 Task: Edit the avatar of the profile "Smith" to Football.
Action: Mouse moved to (1047, 32)
Screenshot: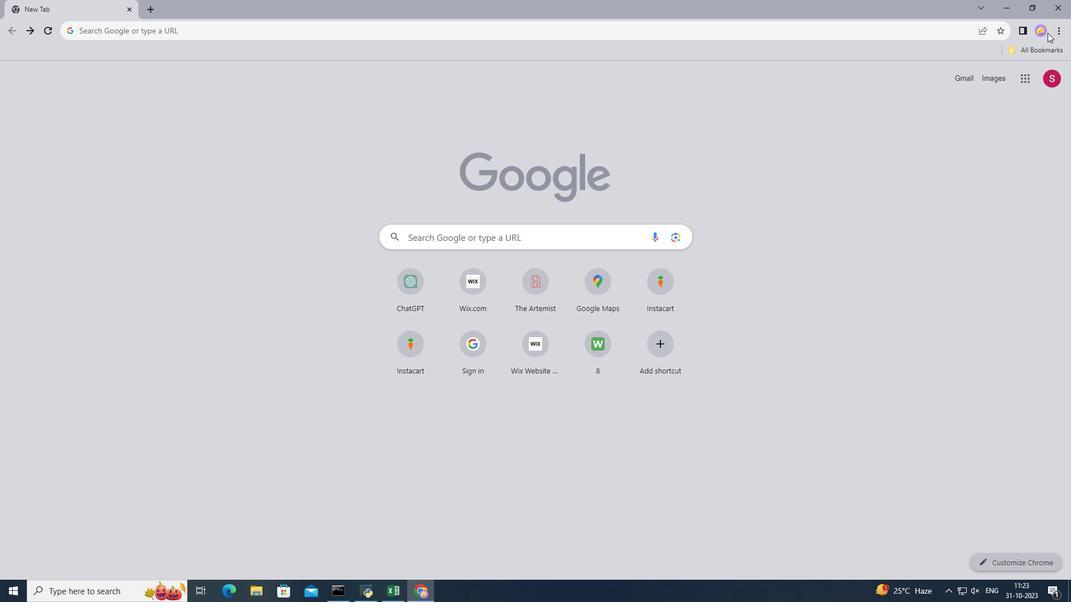 
Action: Mouse pressed left at (1047, 32)
Screenshot: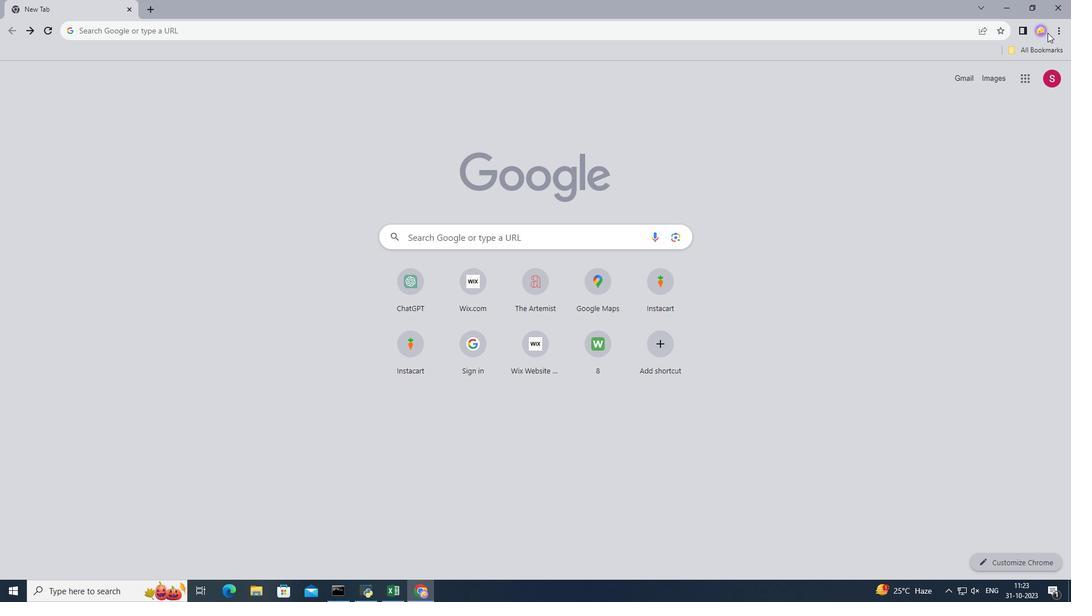 
Action: Mouse moved to (1029, 281)
Screenshot: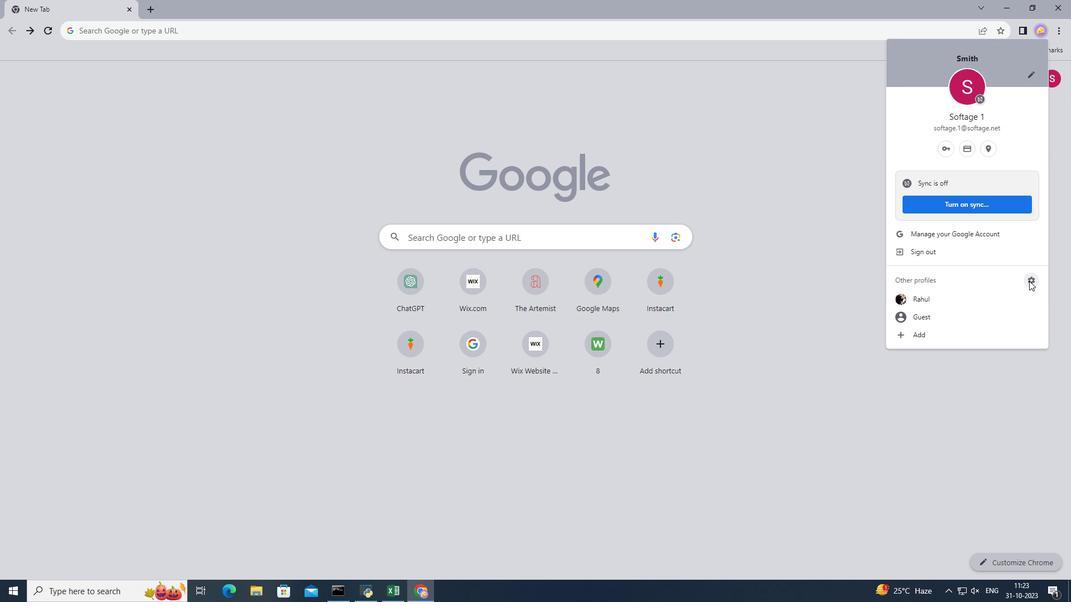 
Action: Mouse pressed left at (1029, 281)
Screenshot: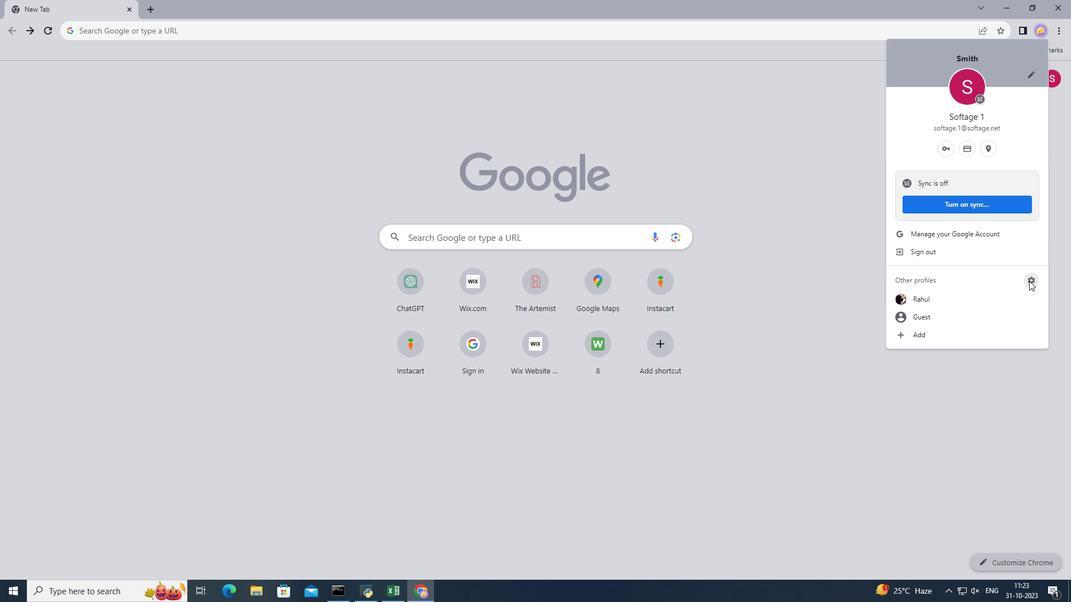 
Action: Mouse moved to (567, 300)
Screenshot: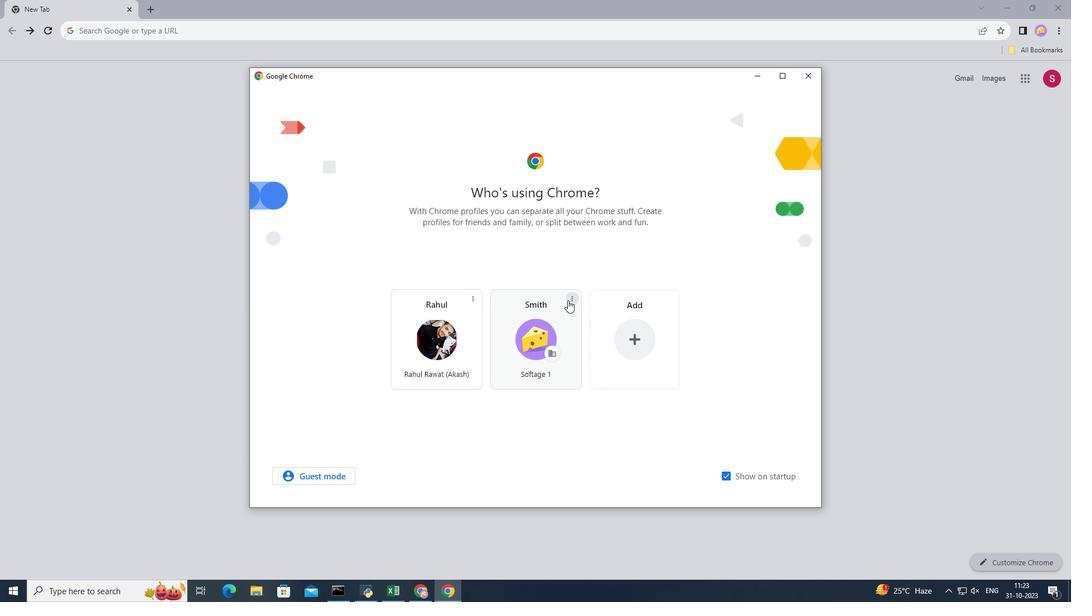 
Action: Mouse pressed left at (567, 300)
Screenshot: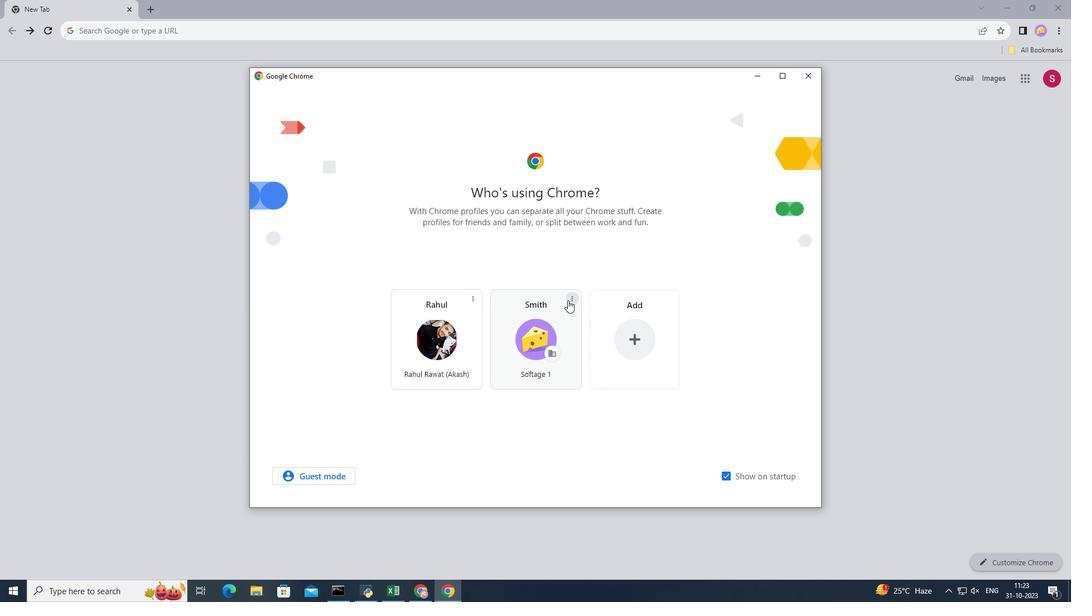 
Action: Mouse moved to (546, 312)
Screenshot: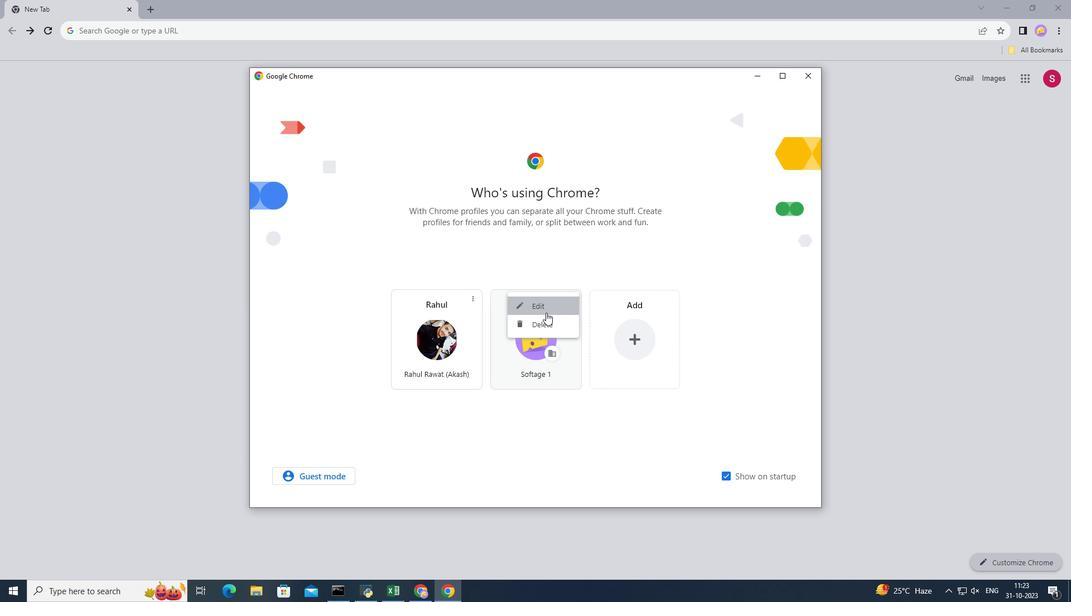 
Action: Mouse pressed left at (546, 312)
Screenshot: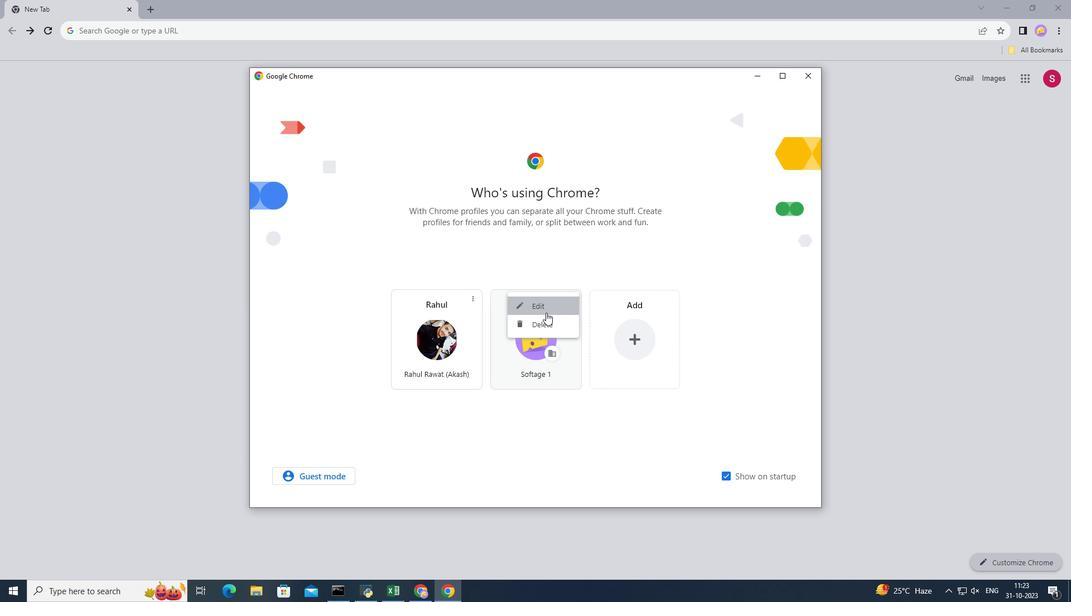 
Action: Mouse moved to (548, 309)
Screenshot: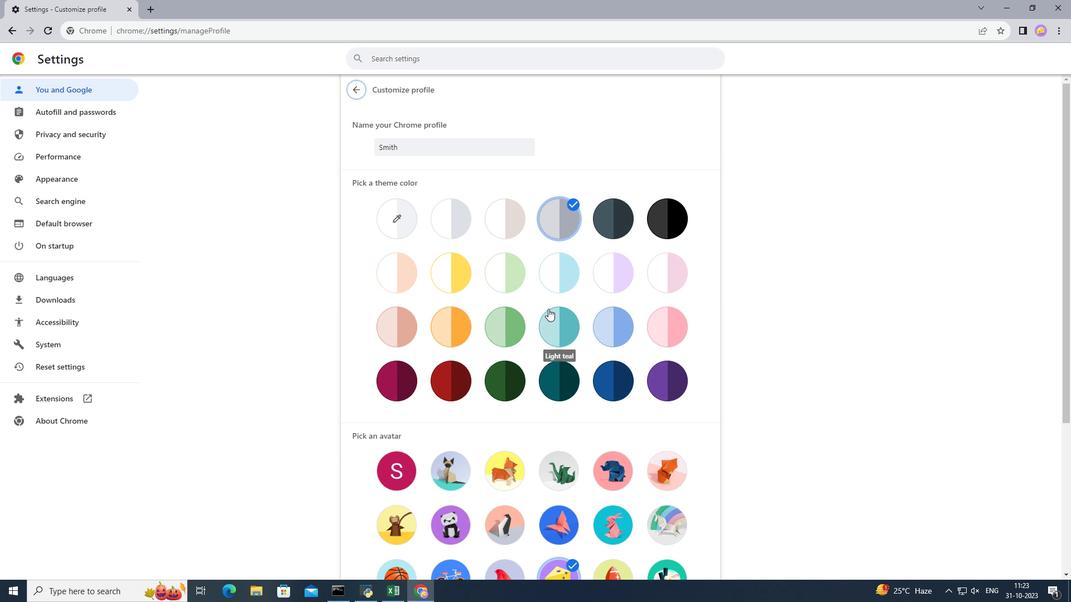 
Action: Mouse scrolled (548, 308) with delta (0, 0)
Screenshot: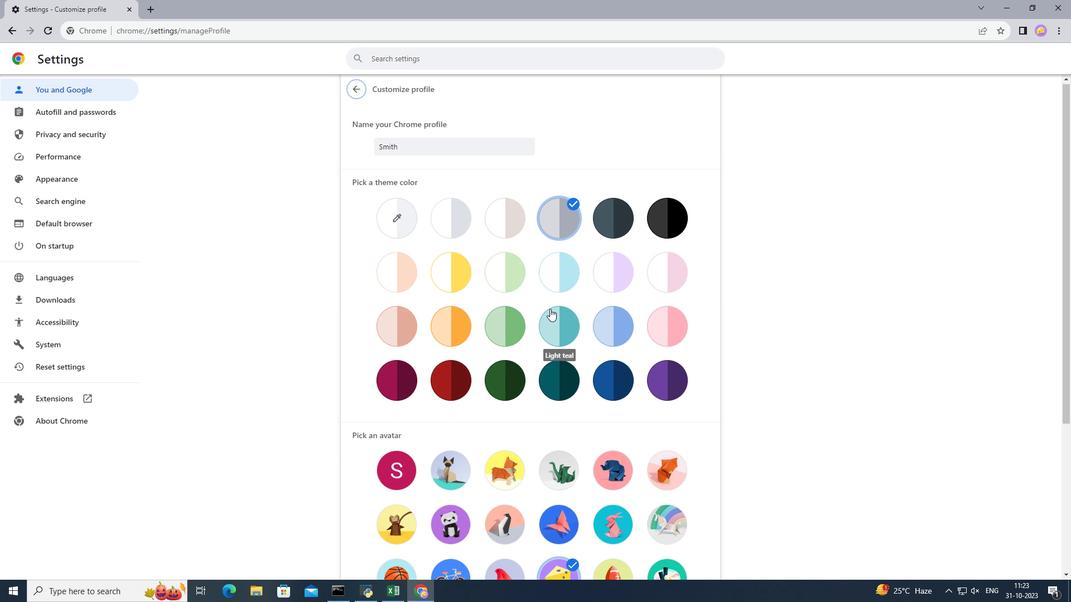 
Action: Mouse moved to (549, 309)
Screenshot: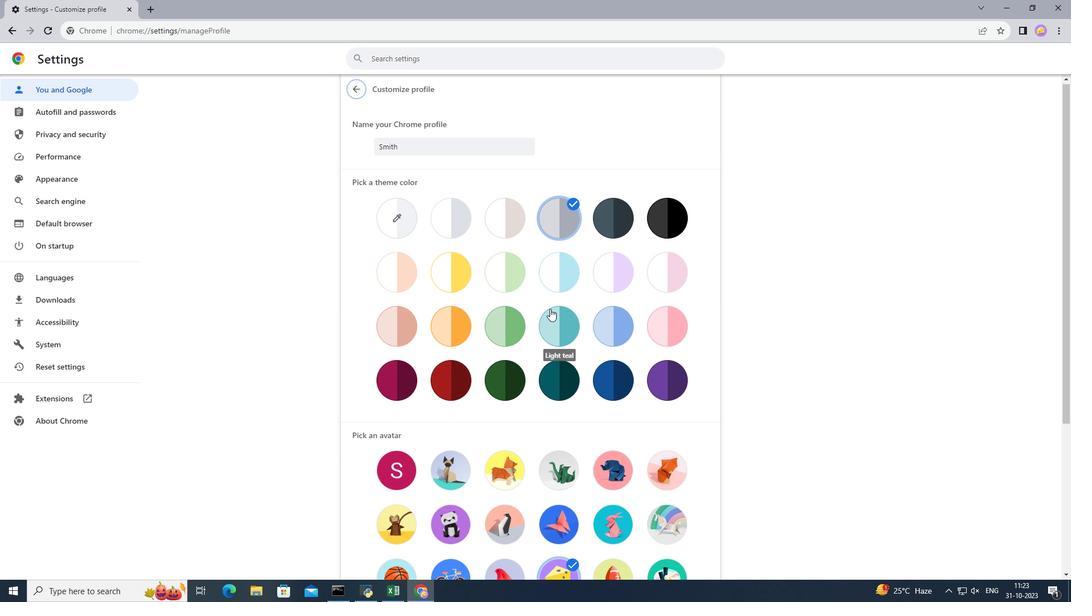 
Action: Mouse scrolled (549, 308) with delta (0, 0)
Screenshot: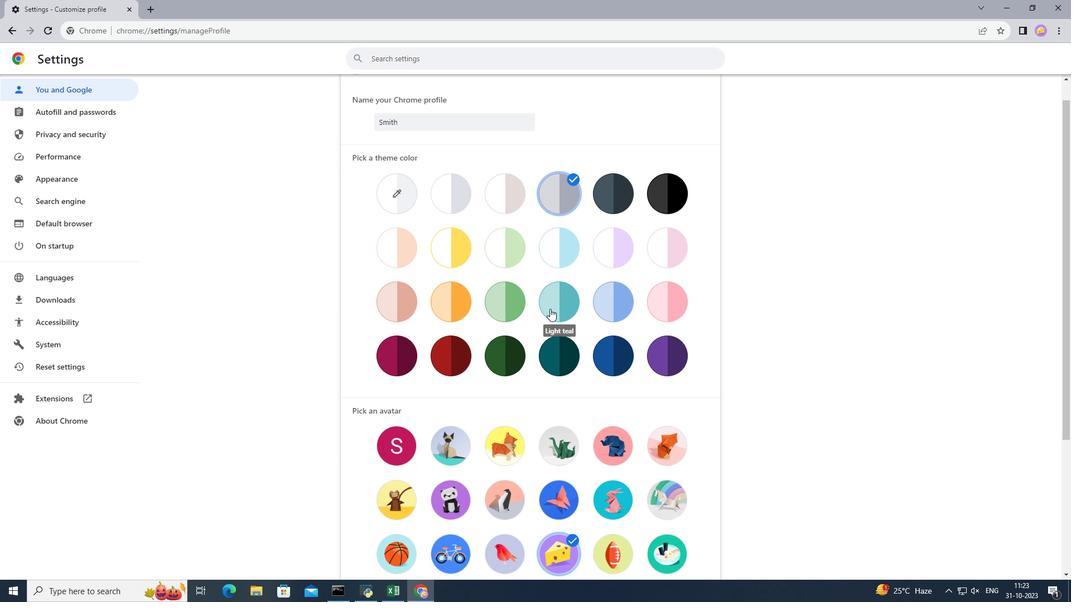 
Action: Mouse moved to (550, 309)
Screenshot: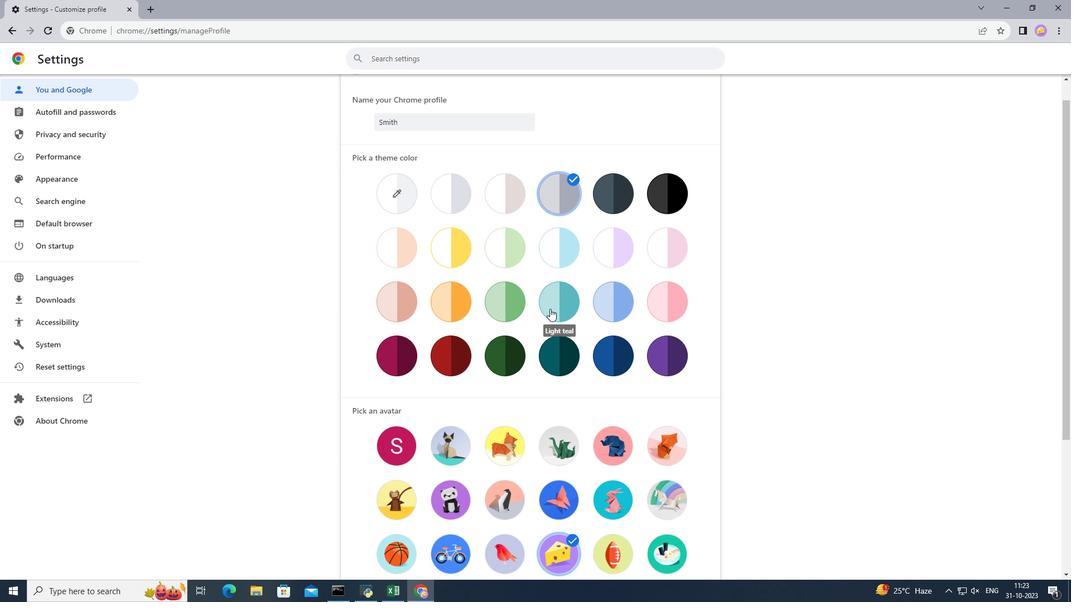 
Action: Mouse scrolled (550, 308) with delta (0, 0)
Screenshot: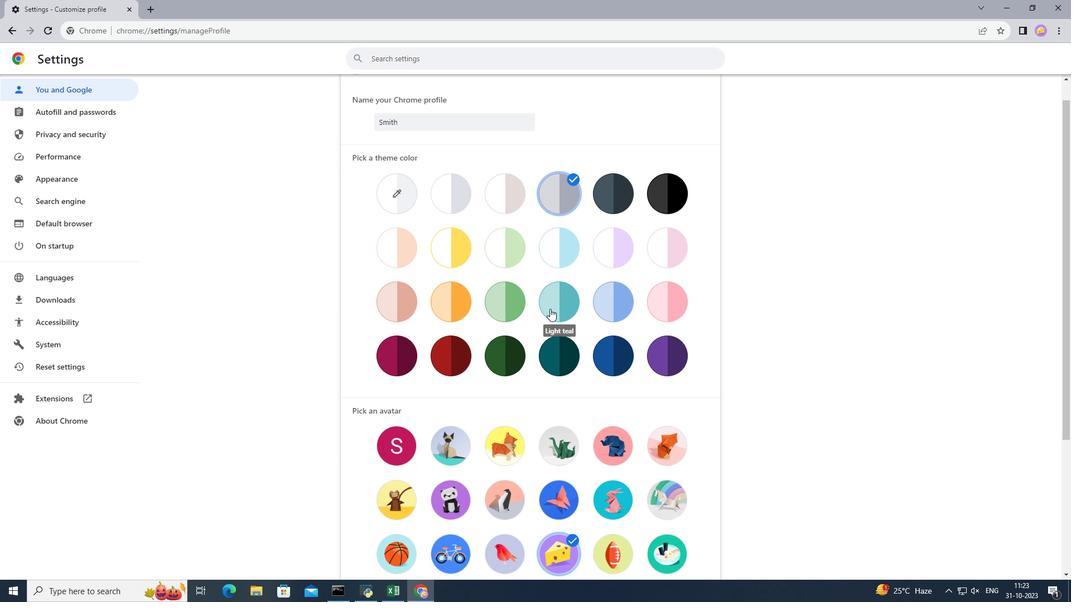 
Action: Mouse scrolled (550, 308) with delta (0, 0)
Screenshot: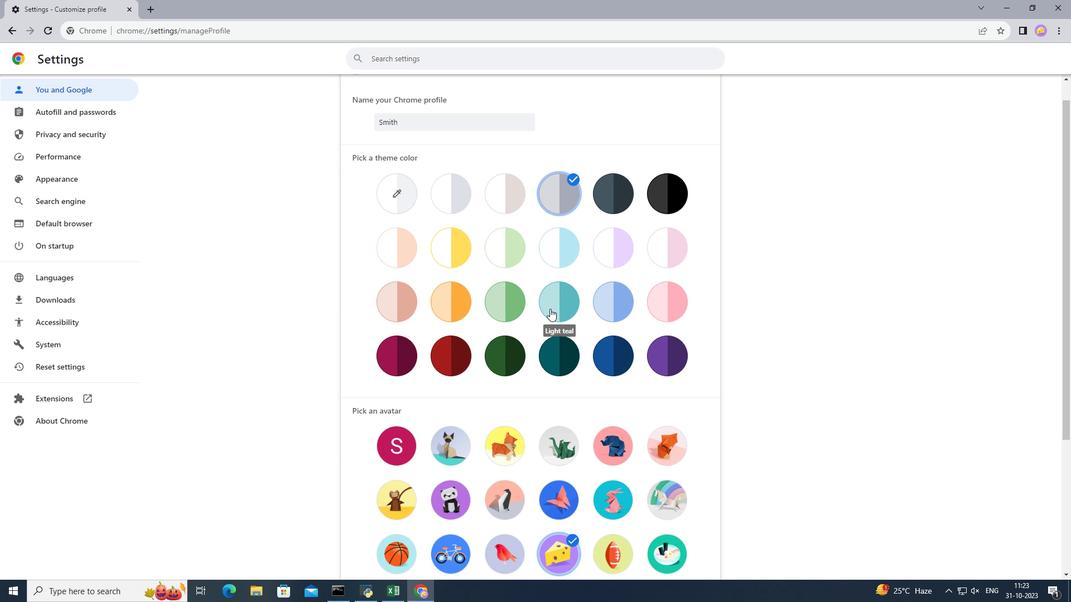 
Action: Mouse scrolled (550, 308) with delta (0, 0)
Screenshot: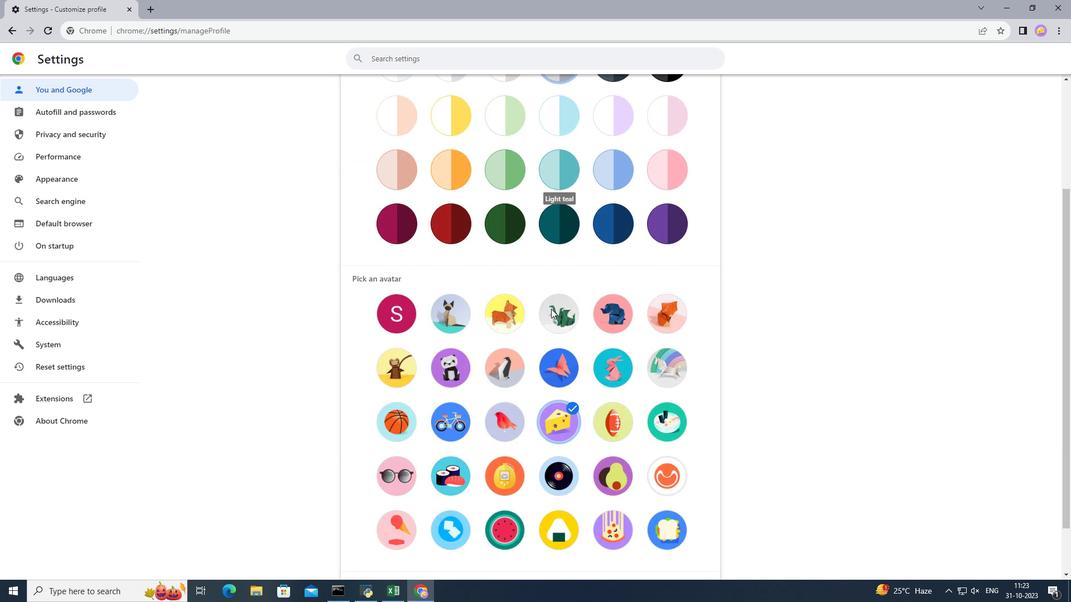 
Action: Mouse moved to (551, 309)
Screenshot: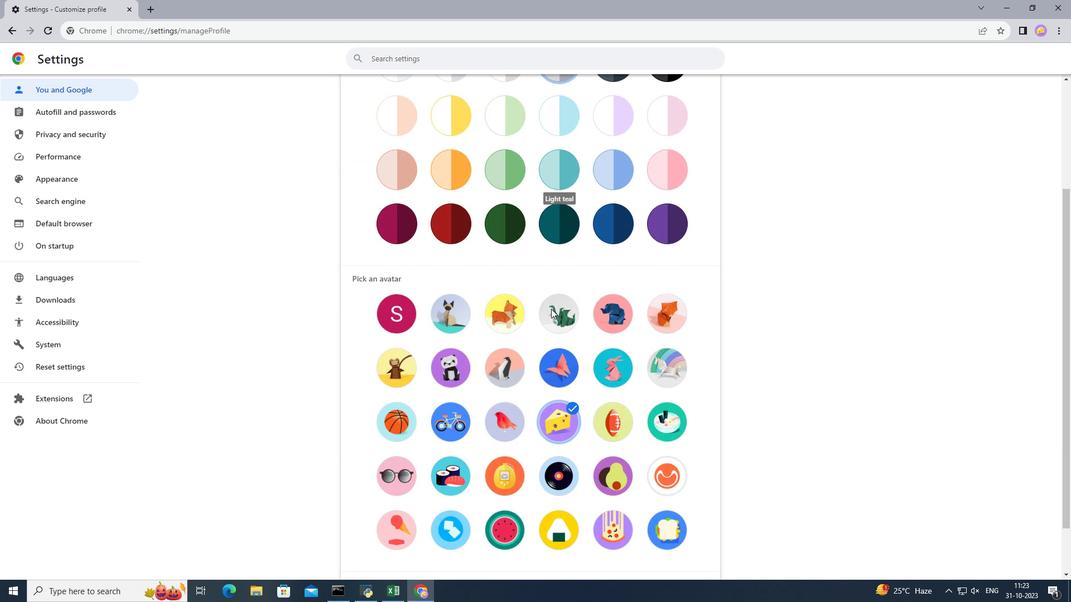 
Action: Mouse scrolled (551, 308) with delta (0, 0)
Screenshot: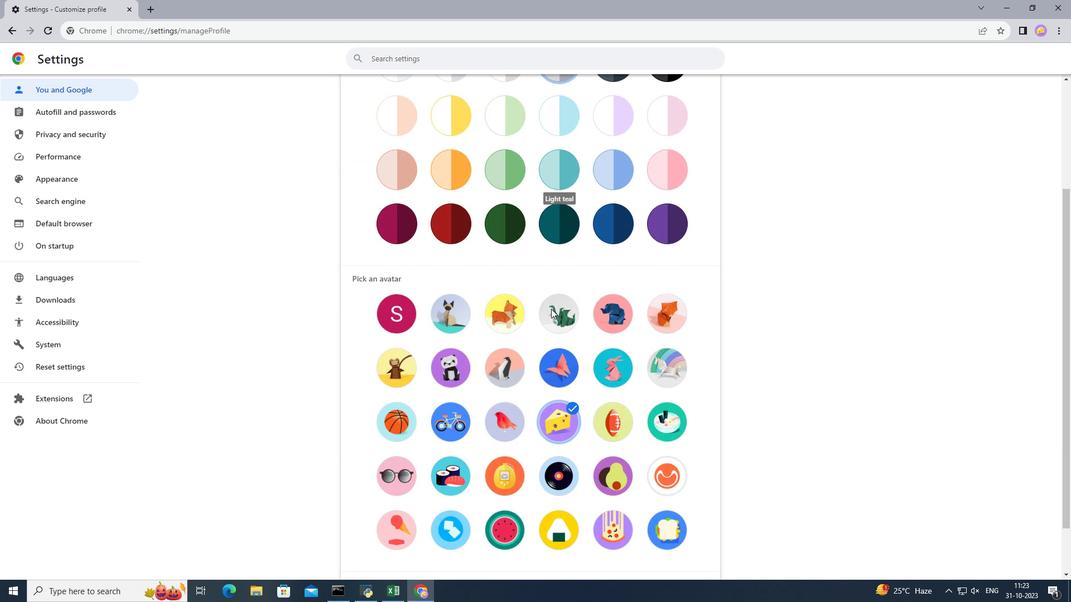 
Action: Mouse moved to (615, 355)
Screenshot: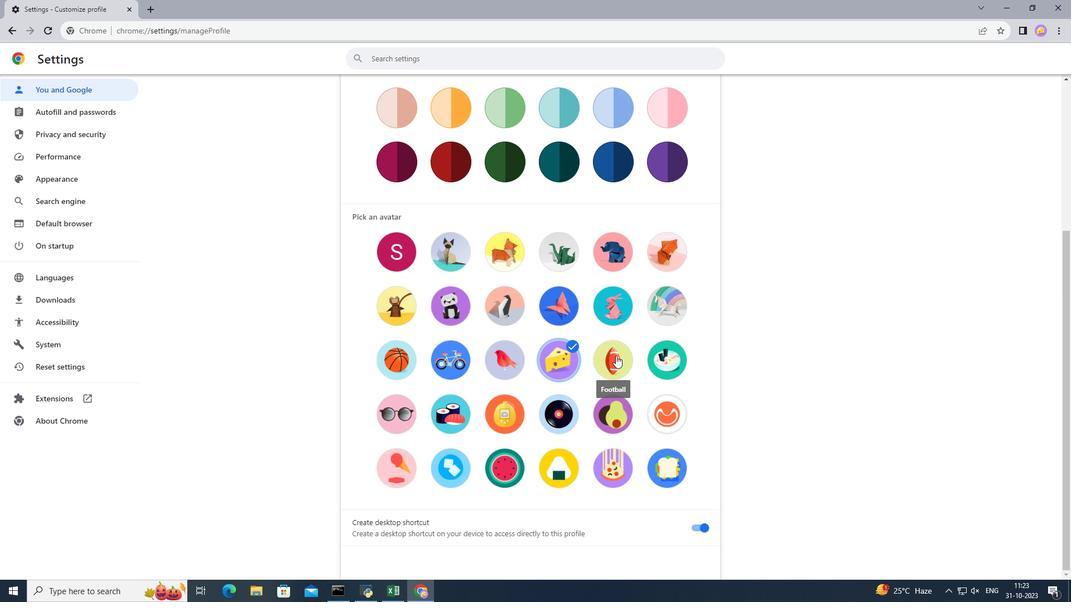 
Action: Mouse pressed left at (615, 355)
Screenshot: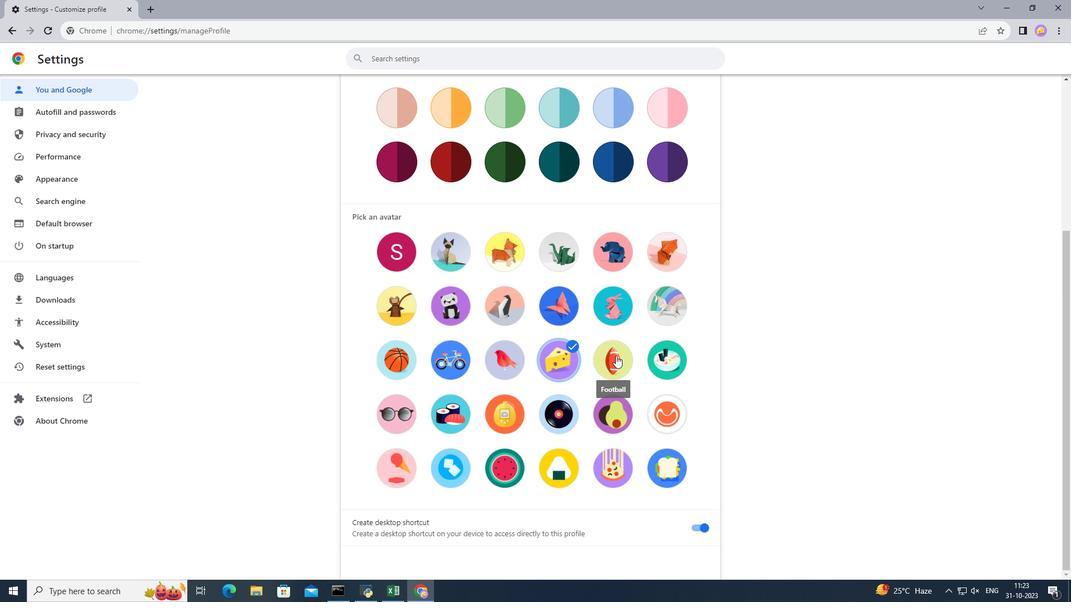 
Action: Mouse moved to (850, 329)
Screenshot: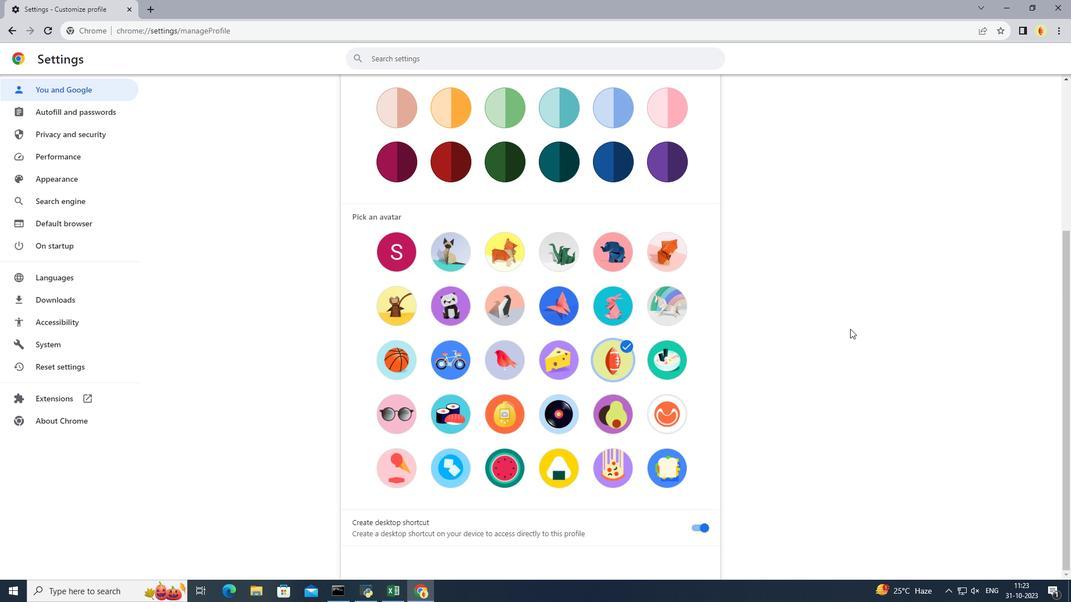 
